 Task: Add an event with the title Third Team Building Game, date ''2024/03/06'', time 03:00and add a description: Participants will learn how to structure their presentations in a clear and logical manner. They will explore techniques for capturing audience attention, developing a compelling opening, organizing content effectively, and delivering a memorable closing.Mark the tasks as Completed , logged in from the account softage.4@softage.netand send the event invitation to softage.10@softage.net and softage.1@softage.net. Set a reminder for the event Every weekday(Monday to Friday)
Action: Mouse moved to (61, 85)
Screenshot: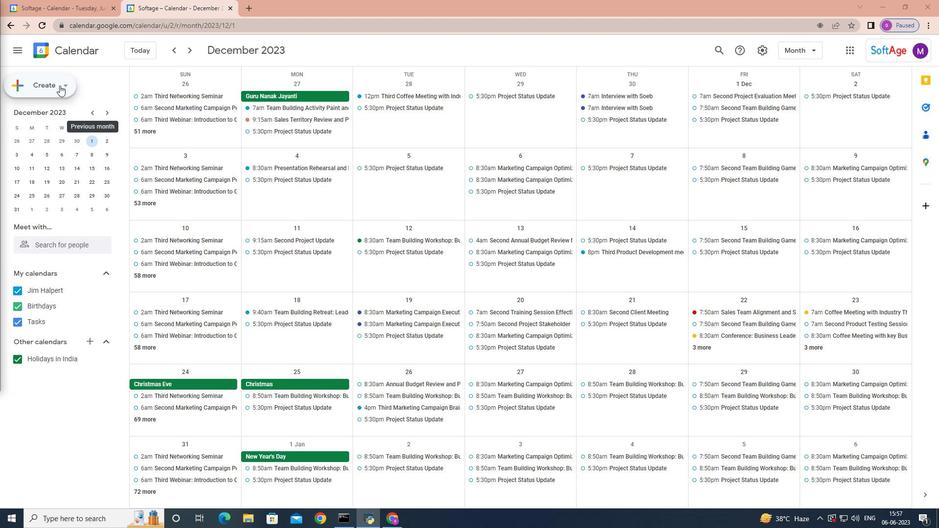 
Action: Mouse pressed left at (61, 85)
Screenshot: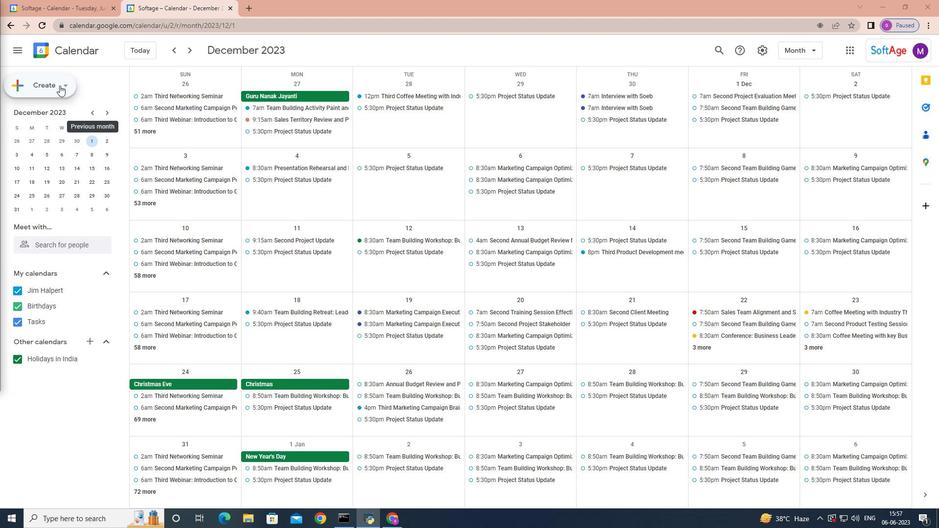
Action: Mouse moved to (56, 108)
Screenshot: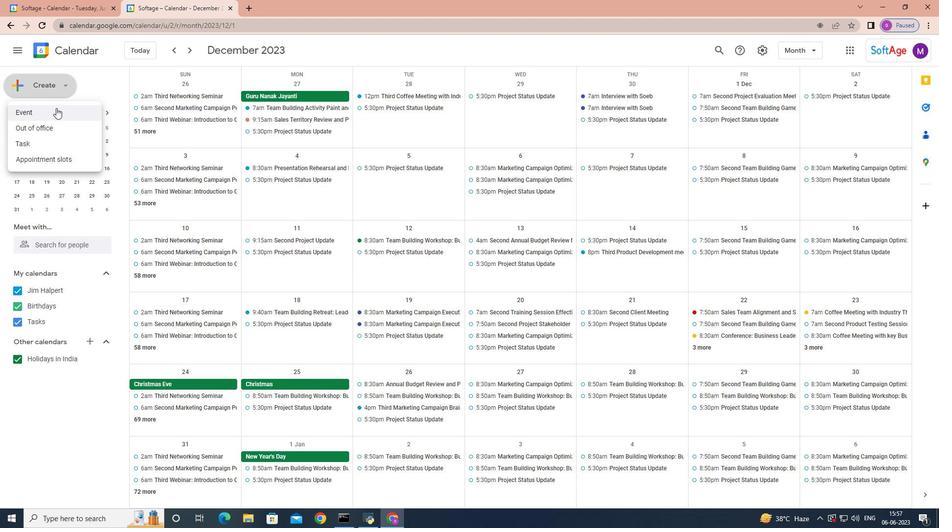 
Action: Mouse pressed left at (56, 108)
Screenshot: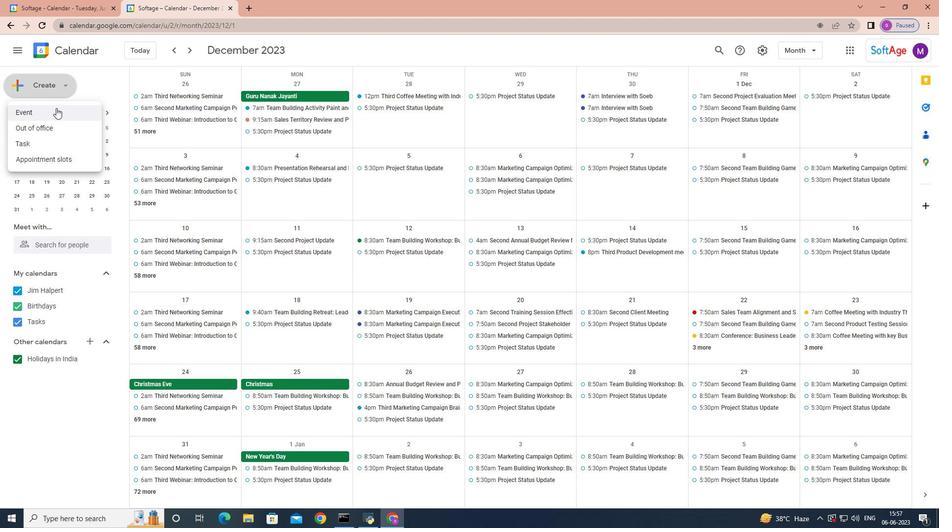 
Action: Mouse moved to (590, 330)
Screenshot: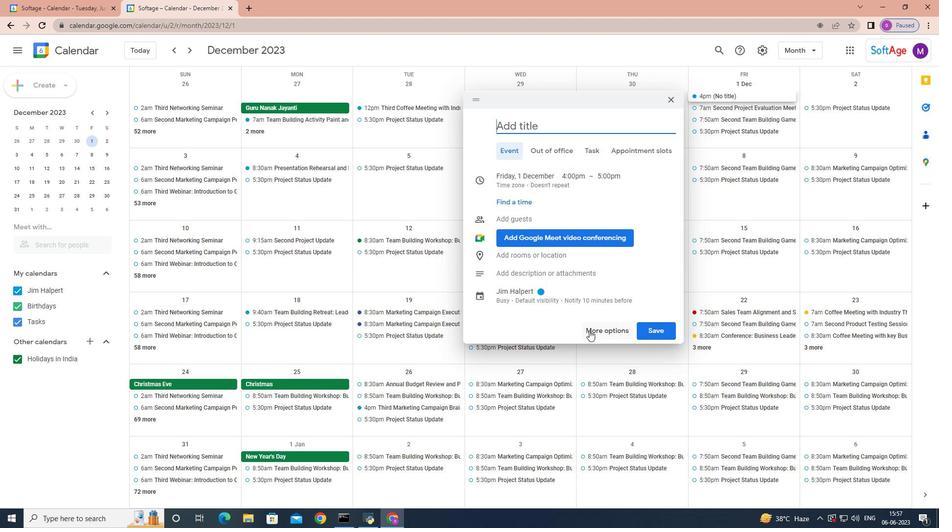 
Action: Mouse pressed left at (590, 330)
Screenshot: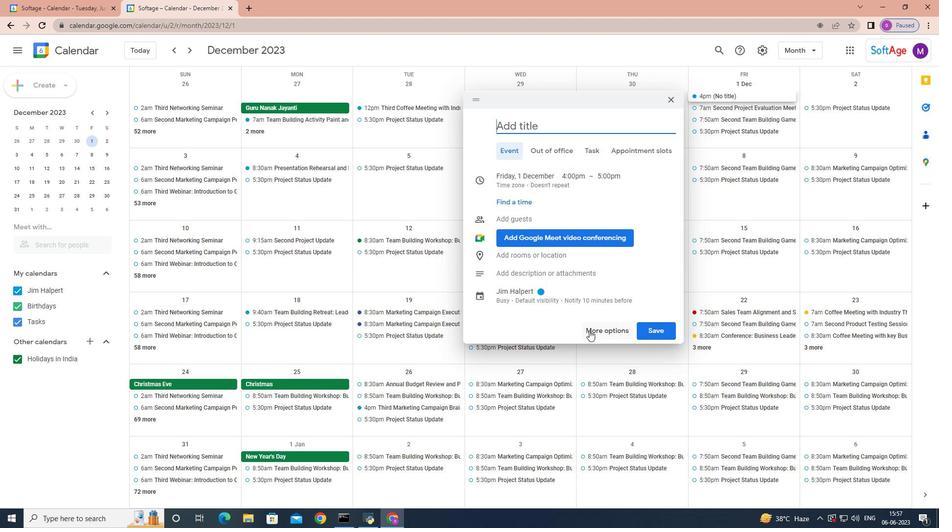 
Action: Mouse moved to (485, 336)
Screenshot: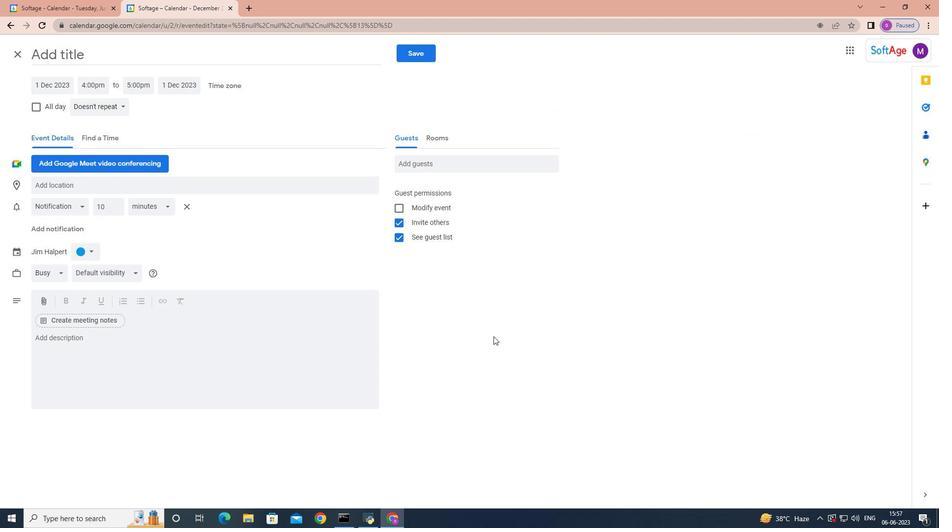 
Action: Key pressed <Key.shift>Third<Key.space><Key.shift>Team<Key.space><Key.shift>V<Key.backspace><Key.shift><Key.shift>Building<Key.space><Key.shift>F<Key.backspace><Key.shift>Game
Screenshot: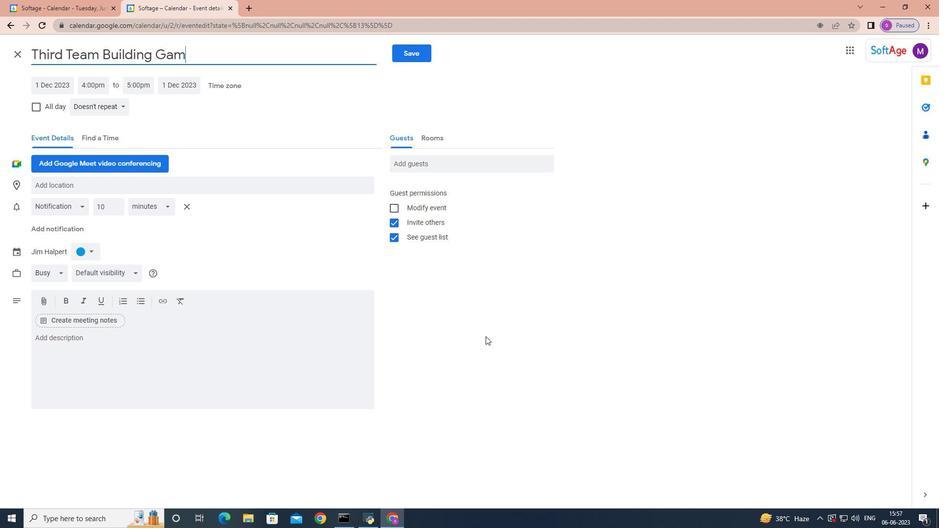 
Action: Mouse moved to (58, 84)
Screenshot: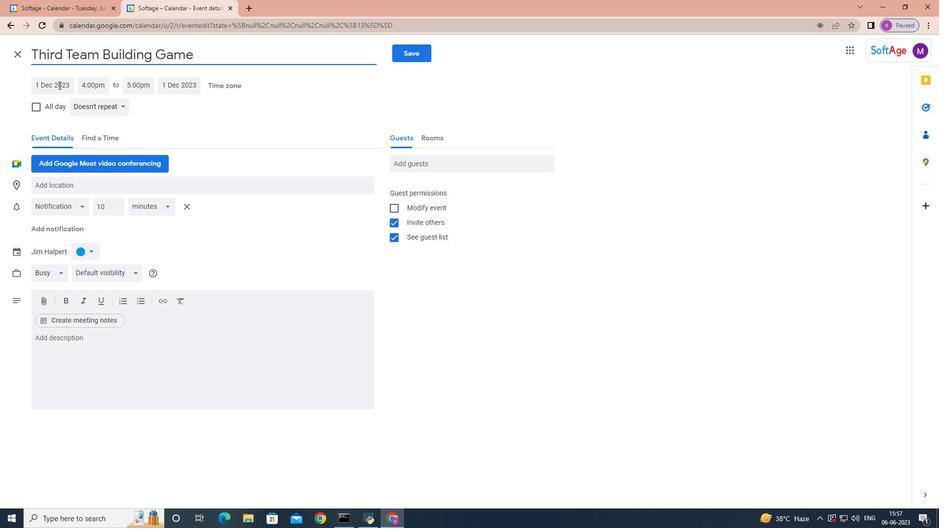 
Action: Mouse pressed left at (58, 84)
Screenshot: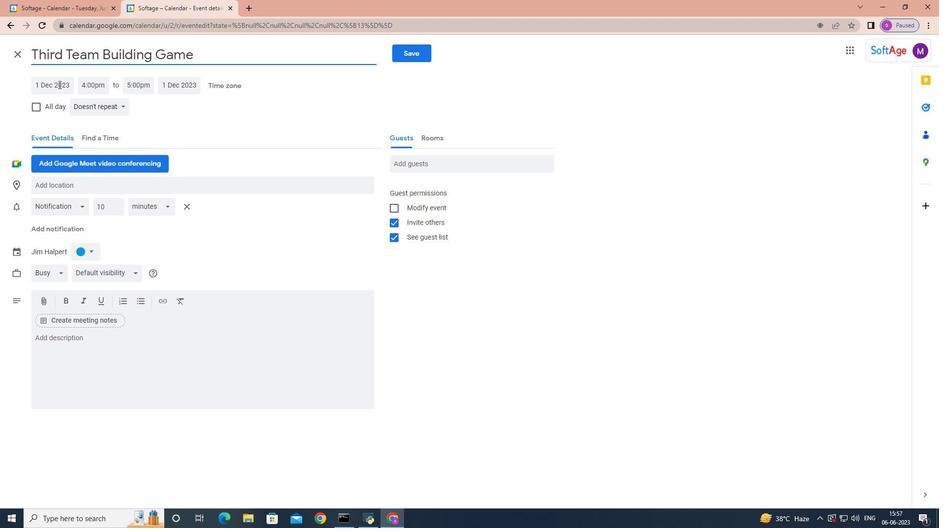 
Action: Mouse moved to (154, 106)
Screenshot: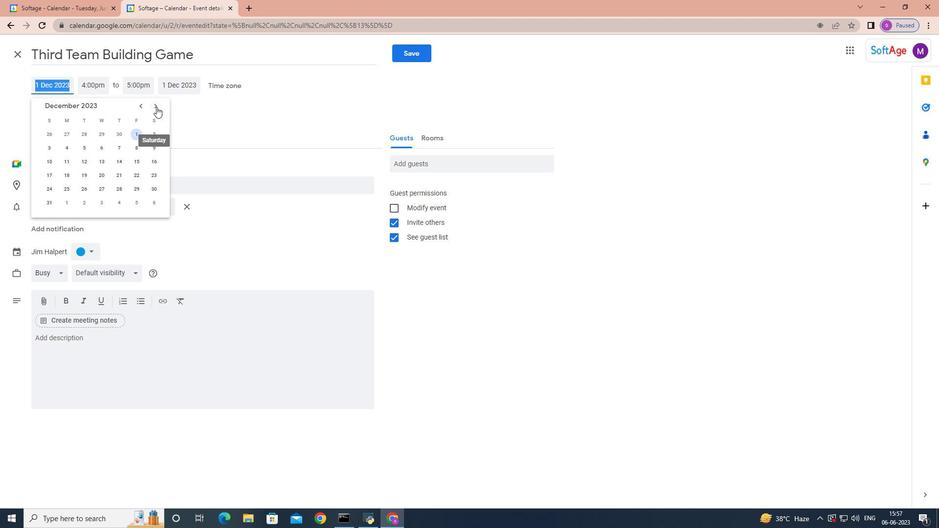 
Action: Mouse pressed left at (154, 106)
Screenshot: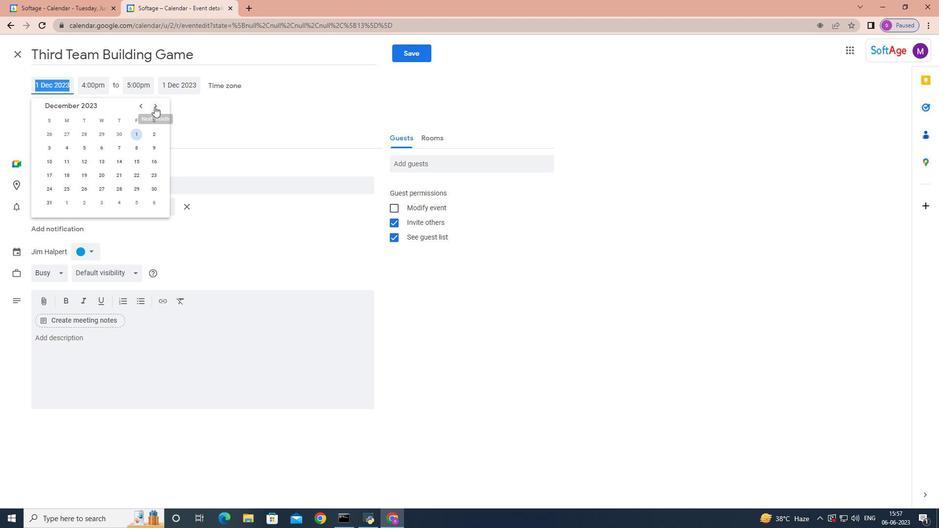 
Action: Mouse pressed left at (154, 106)
Screenshot: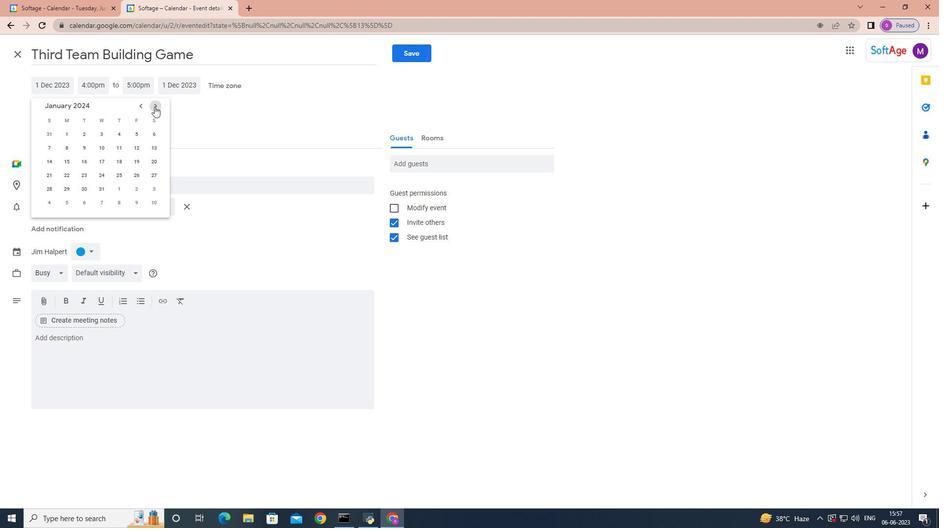 
Action: Mouse pressed left at (154, 106)
Screenshot: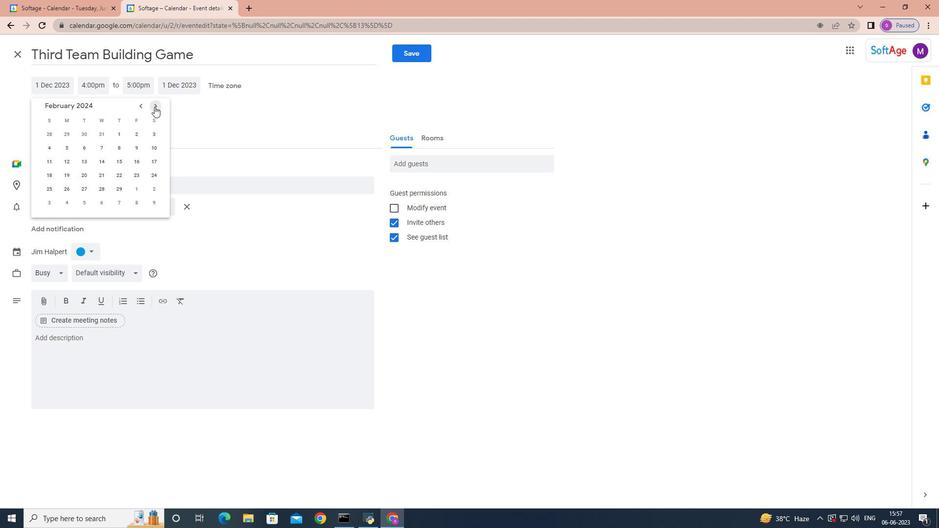 
Action: Mouse moved to (47, 147)
Screenshot: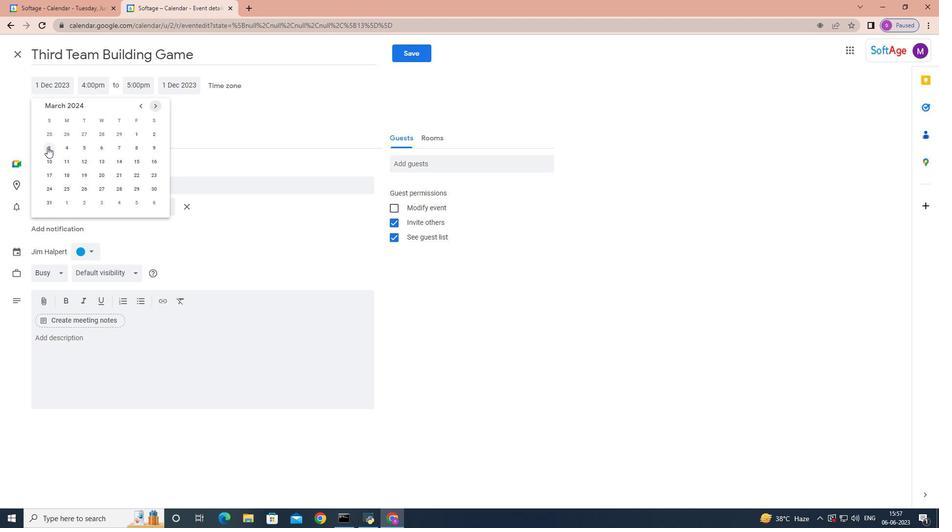 
Action: Mouse pressed left at (47, 147)
Screenshot: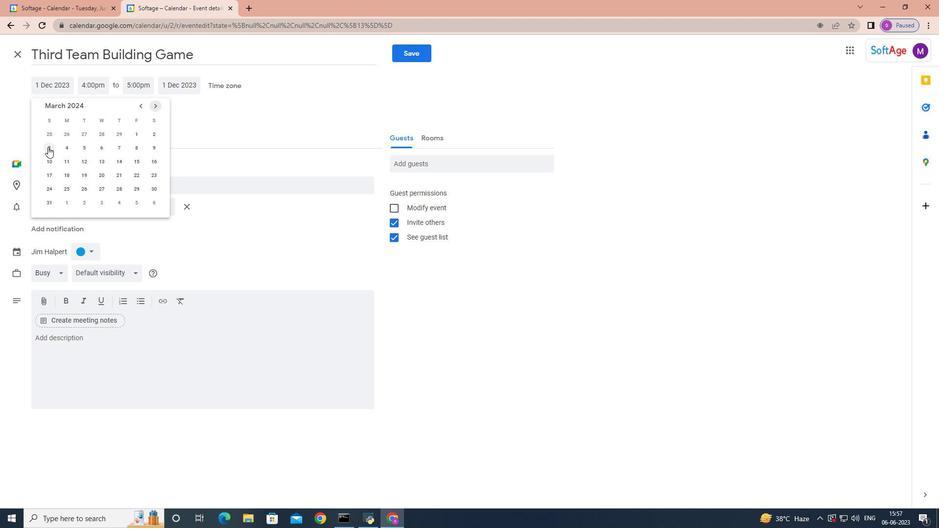 
Action: Mouse moved to (67, 85)
Screenshot: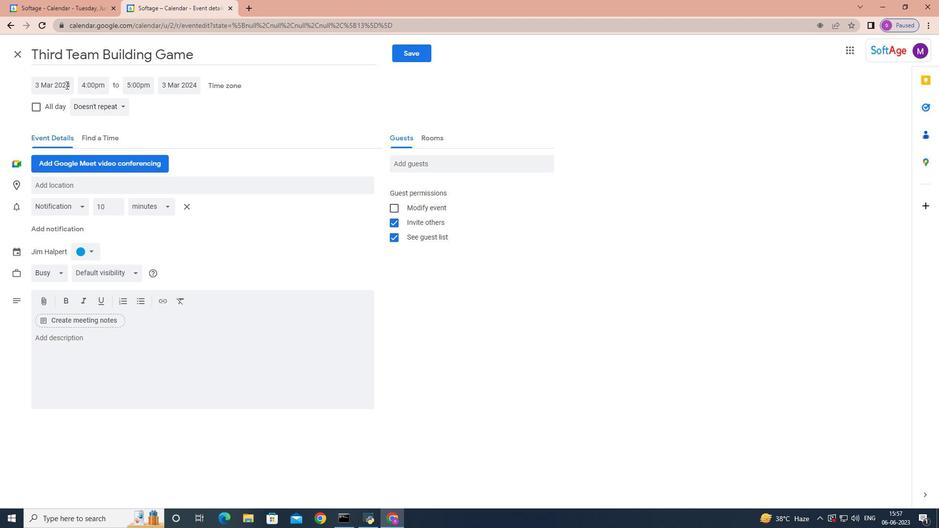 
Action: Mouse pressed left at (67, 85)
Screenshot: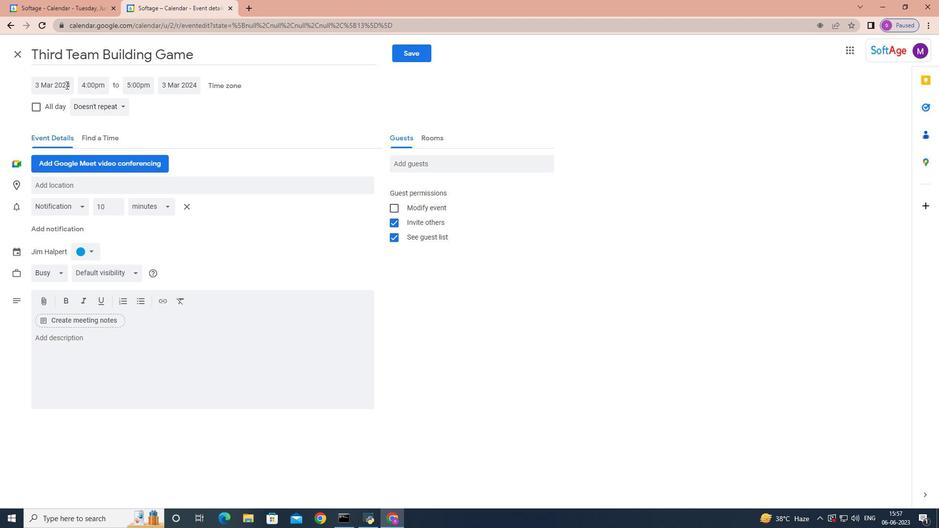 
Action: Mouse moved to (103, 144)
Screenshot: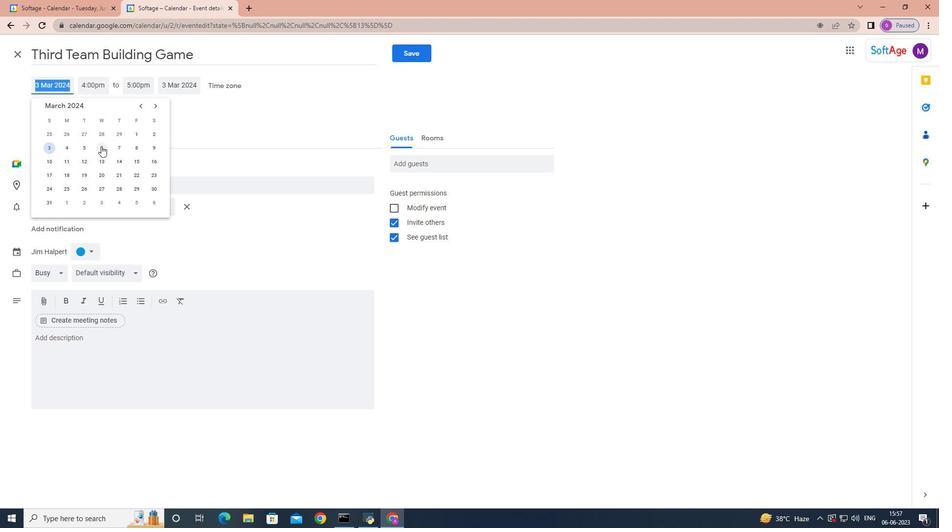 
Action: Mouse pressed left at (103, 144)
Screenshot: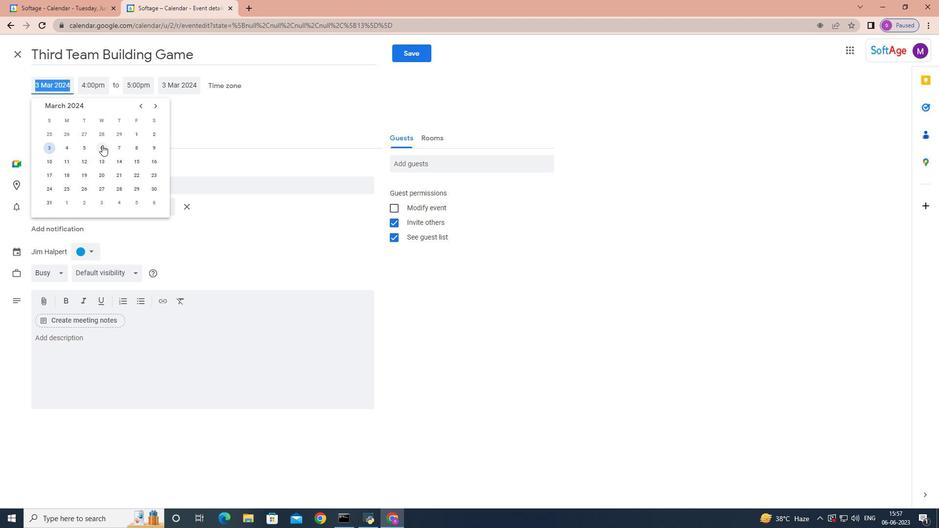 
Action: Mouse moved to (91, 87)
Screenshot: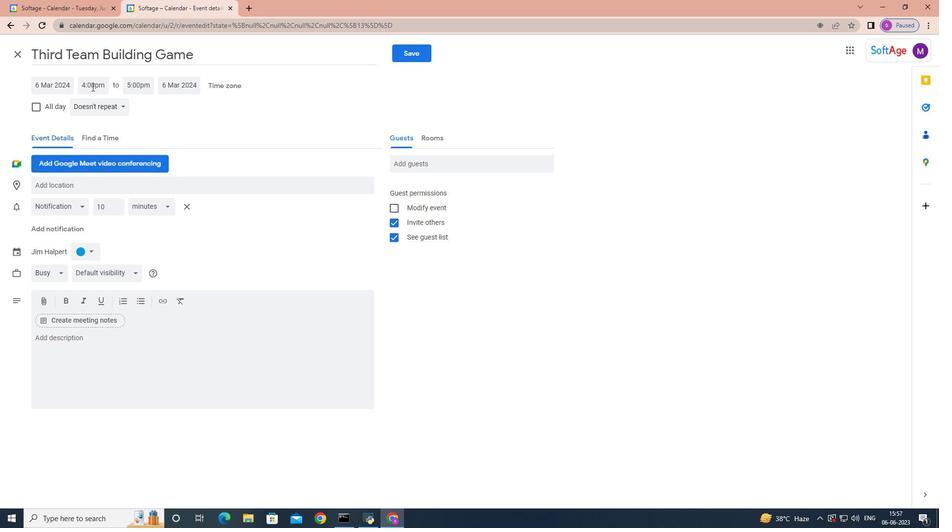 
Action: Mouse pressed left at (91, 87)
Screenshot: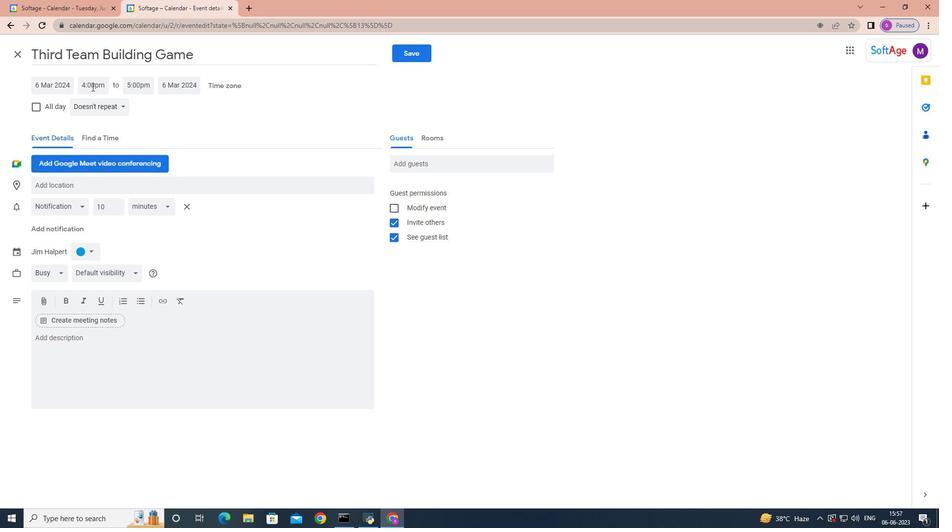 
Action: Mouse moved to (112, 135)
Screenshot: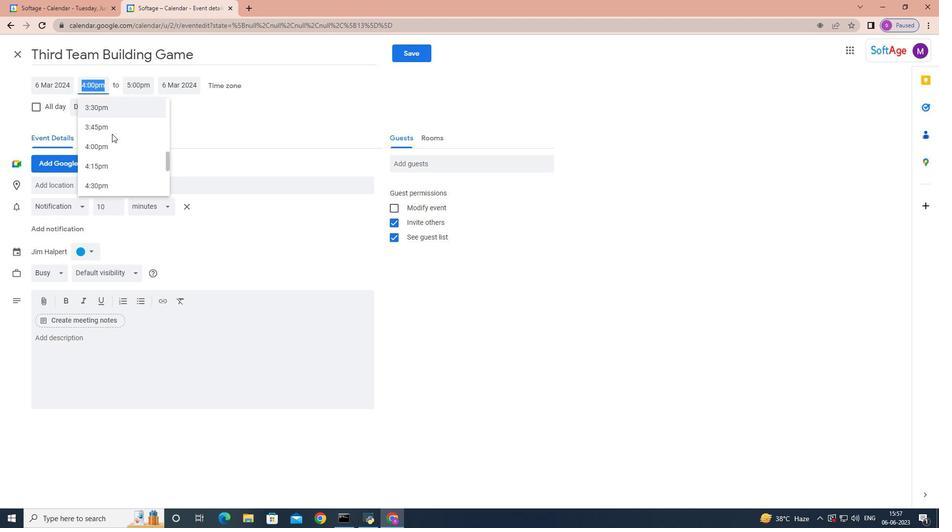 
Action: Mouse scrolled (112, 135) with delta (0, 0)
Screenshot: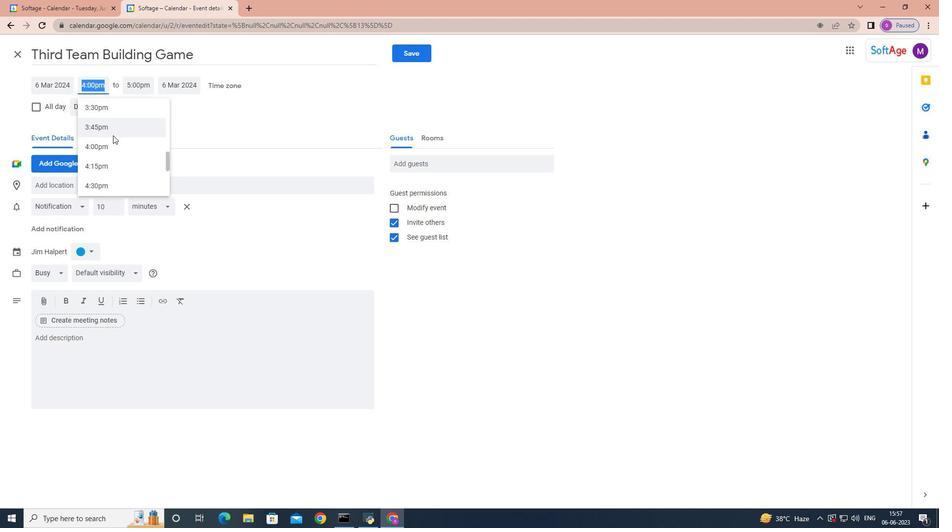 
Action: Mouse moved to (109, 118)
Screenshot: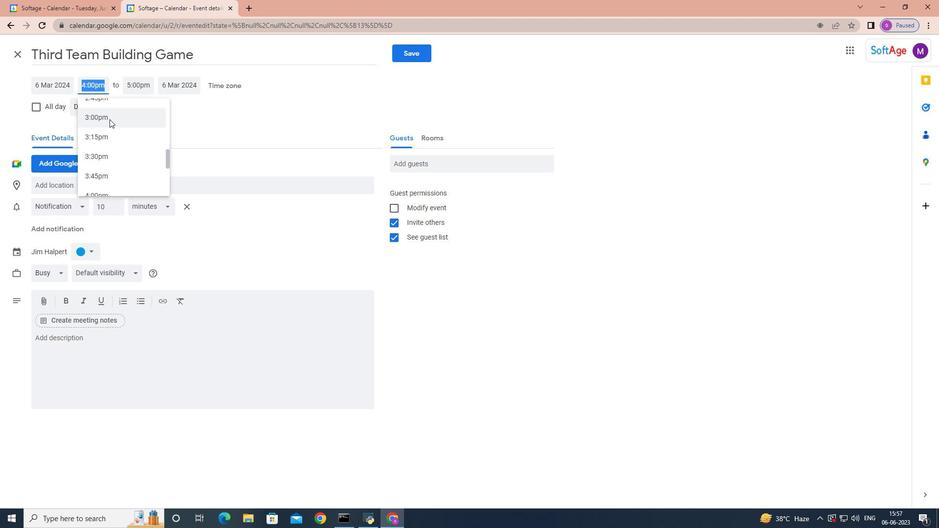 
Action: Mouse pressed left at (109, 118)
Screenshot: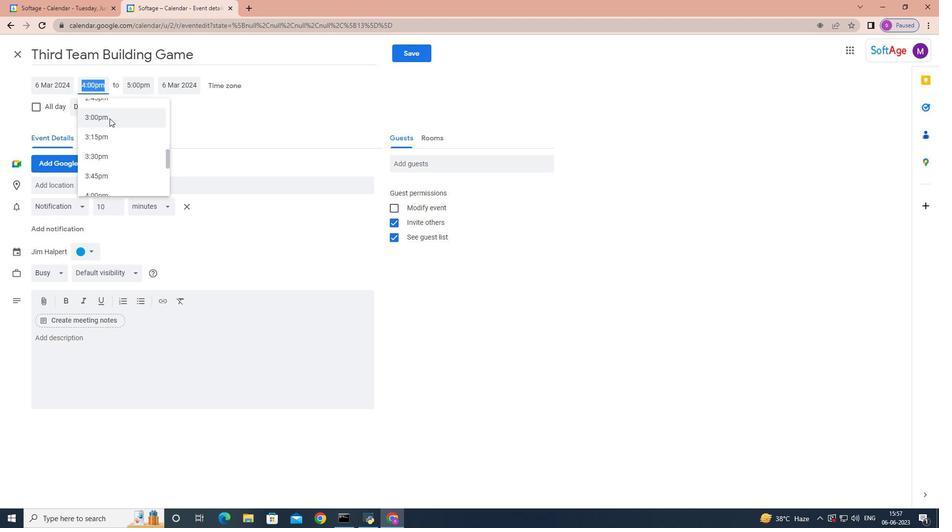 
Action: Mouse moved to (85, 349)
Screenshot: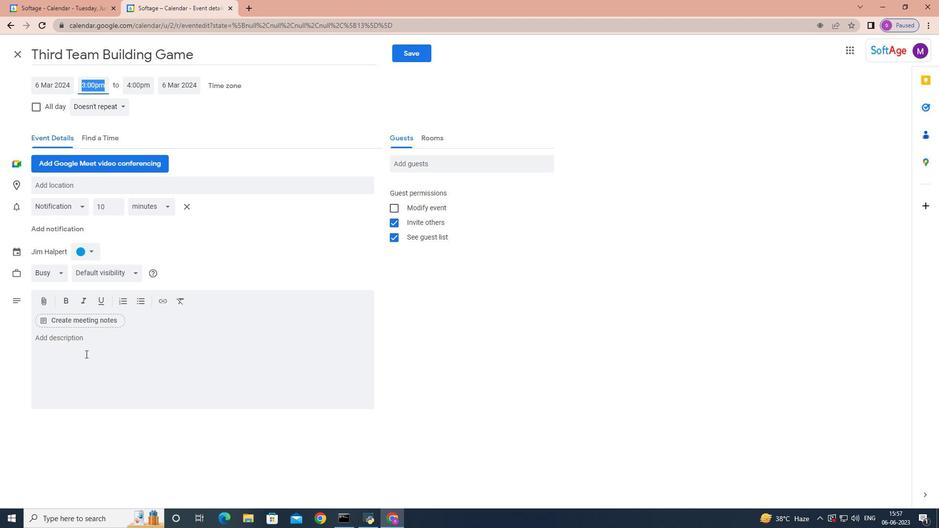 
Action: Mouse pressed left at (85, 349)
Screenshot: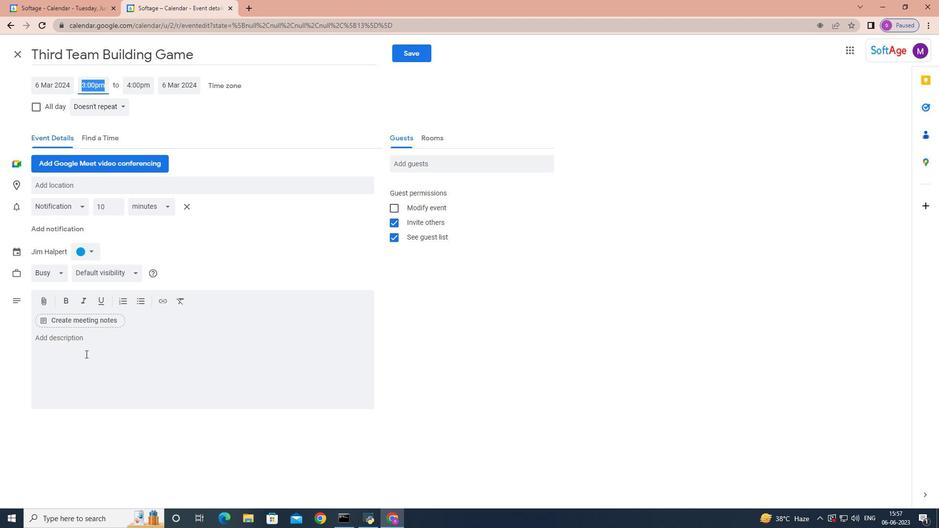 
Action: Key pressed <Key.shift>Participants<Key.space>will<Key.space>learn<Key.space>how<Key.space>to<Key.space>structure<Key.space>their<Key.space>presentations<Key.space>in<Key.space>ac<Key.backspace><Key.space>clear<Key.space>and<Key.space>logical<Key.space>manner.<Key.space><Key.shift>They<Key.space>will<Key.space>explore<Key.space>techno<Key.backspace>iques<Key.space>for<Key.space>capturing<Key.space>audience<Key.space>attention,<Key.space>developing<Key.space>a<Key.space>compelling<Key.space>openng<Key.space><Key.backspace><Key.backspace><Key.backspace>ing<Key.space><Key.backspace>,<Key.space>oe<Key.backspace>rganizing<Key.space>content<Key.space>effev<Key.backspace>ctively<Key.space><Key.backspace>,<Key.space>and<Key.space>delivering<Key.space>a<Key.space>memorable<Key.space>closing<Key.space><Key.backspace>.
Screenshot: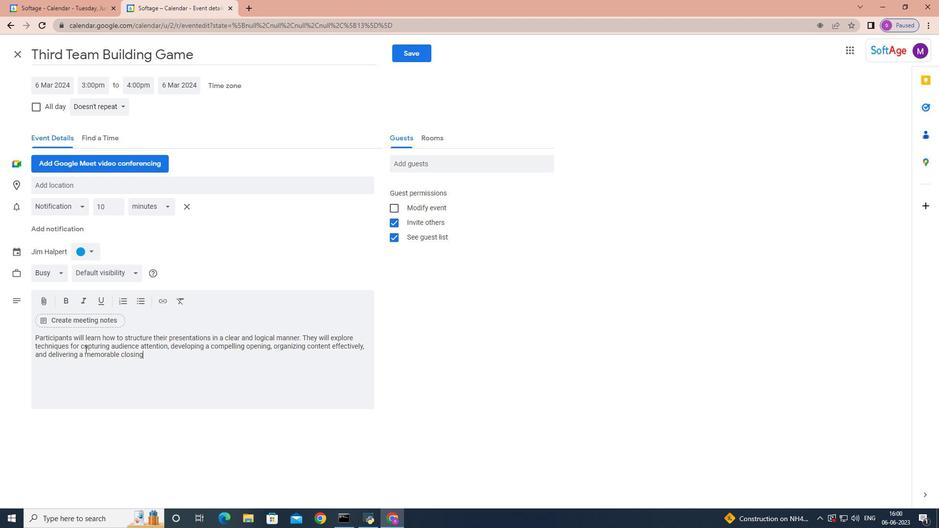 
Action: Mouse moved to (413, 163)
Screenshot: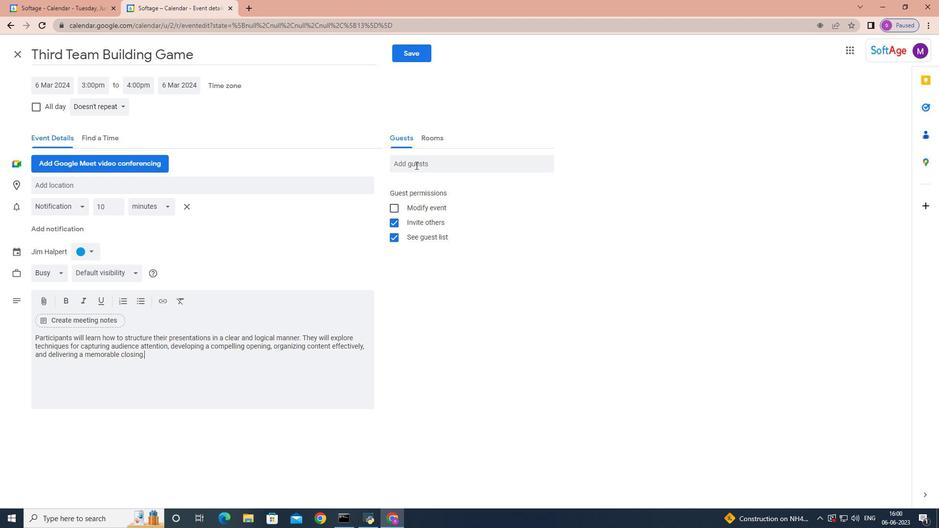 
Action: Mouse pressed left at (413, 163)
Screenshot: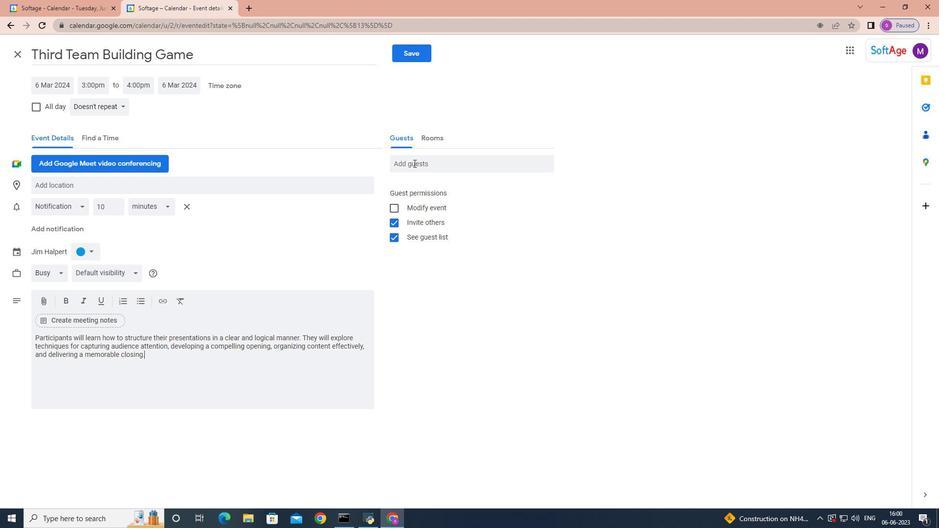 
Action: Mouse moved to (381, 162)
Screenshot: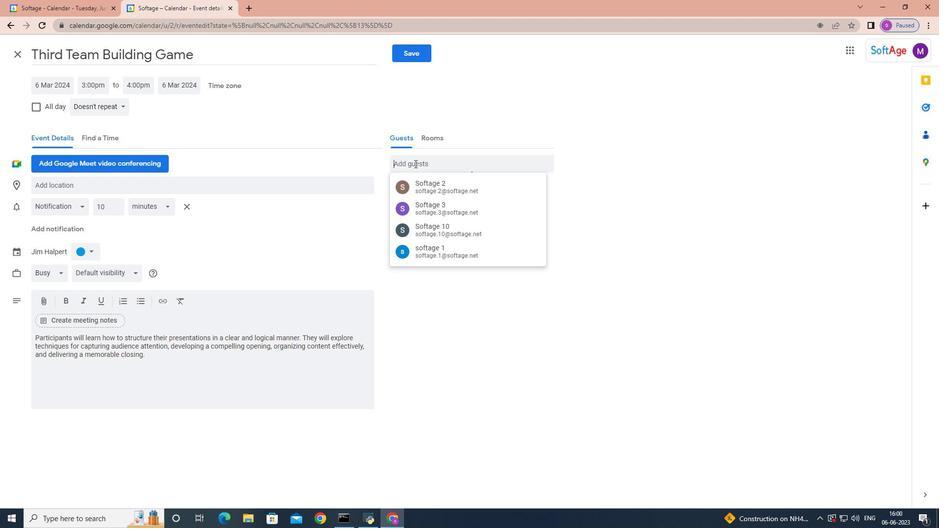 
Action: Key pressed softage.10
Screenshot: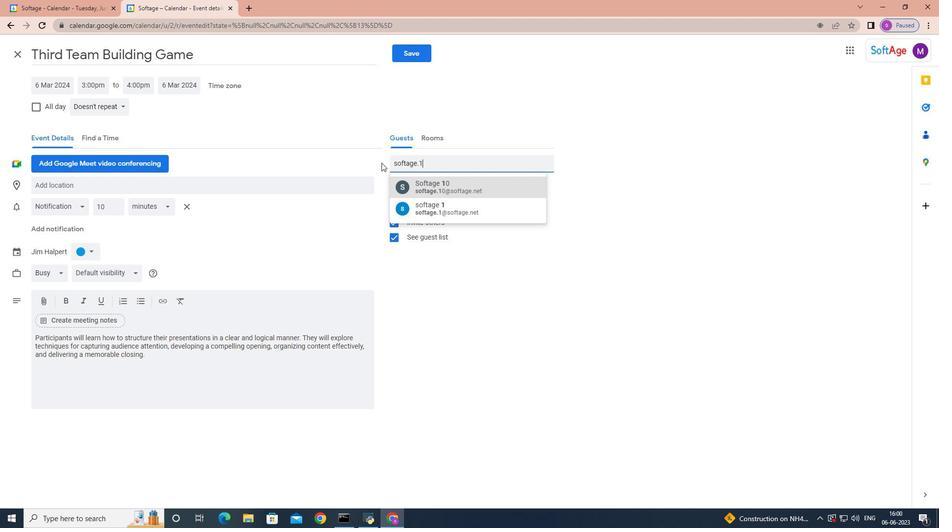 
Action: Mouse moved to (422, 189)
Screenshot: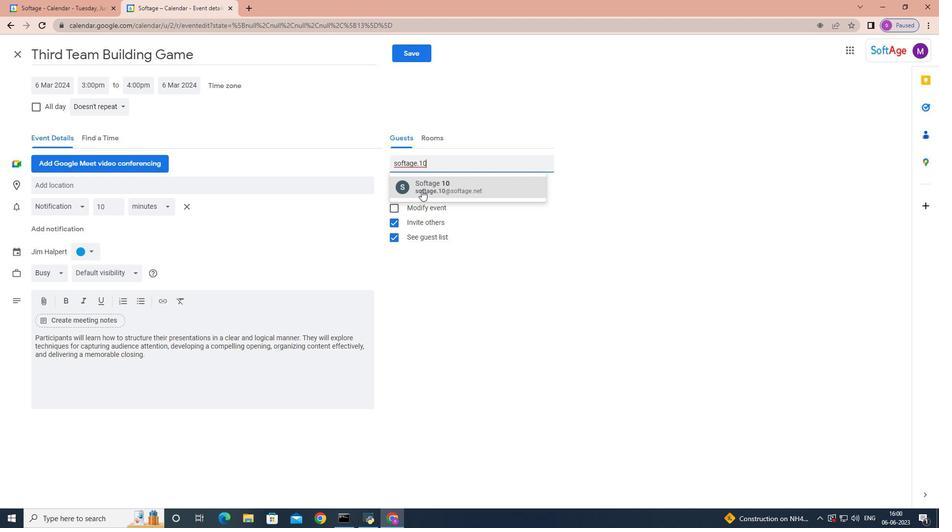 
Action: Mouse pressed left at (422, 189)
Screenshot: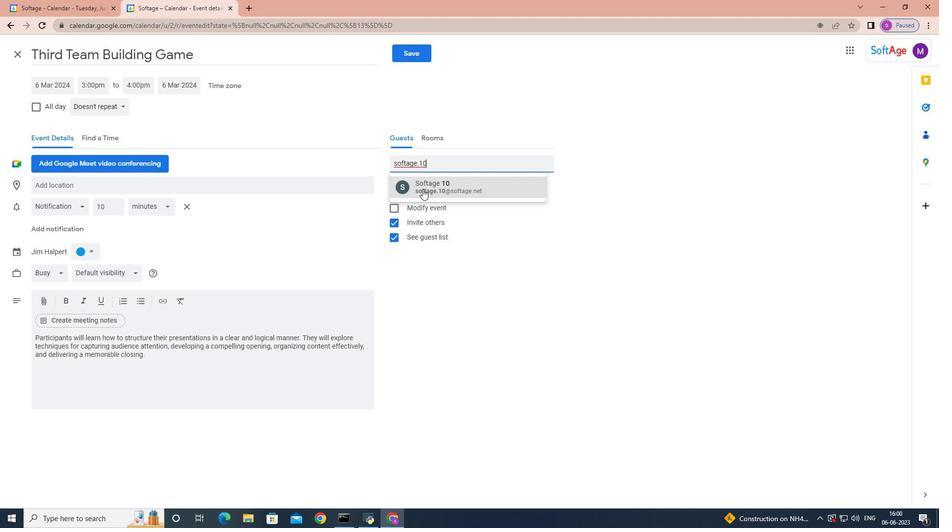 
Action: Mouse moved to (407, 185)
Screenshot: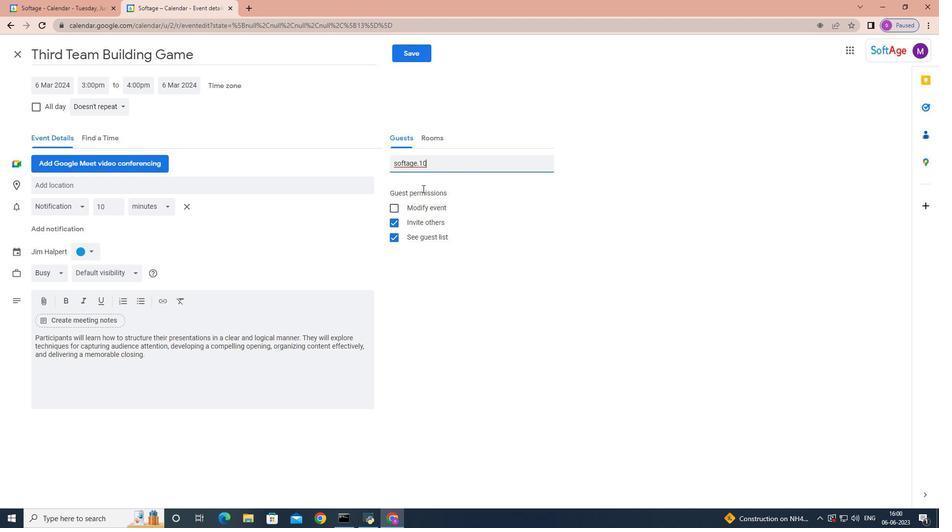 
Action: Key pressed softage.1
Screenshot: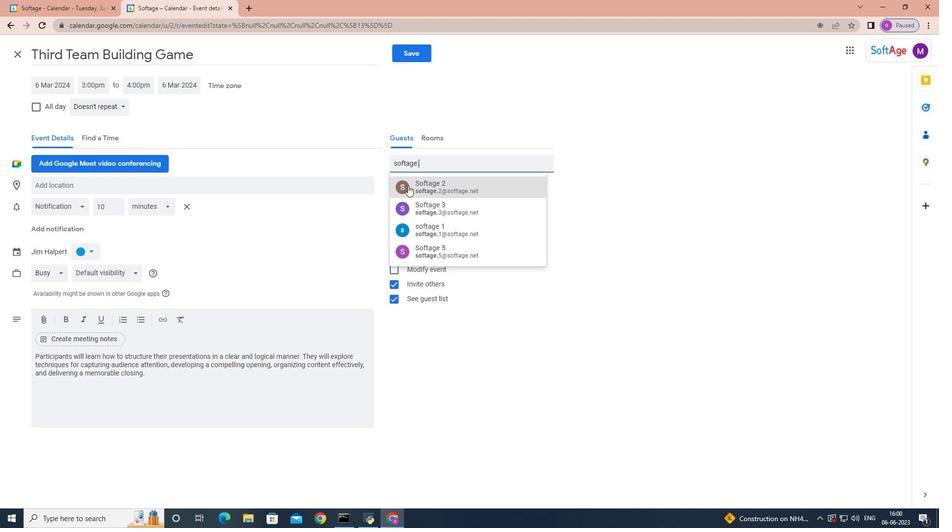 
Action: Mouse pressed left at (407, 185)
Screenshot: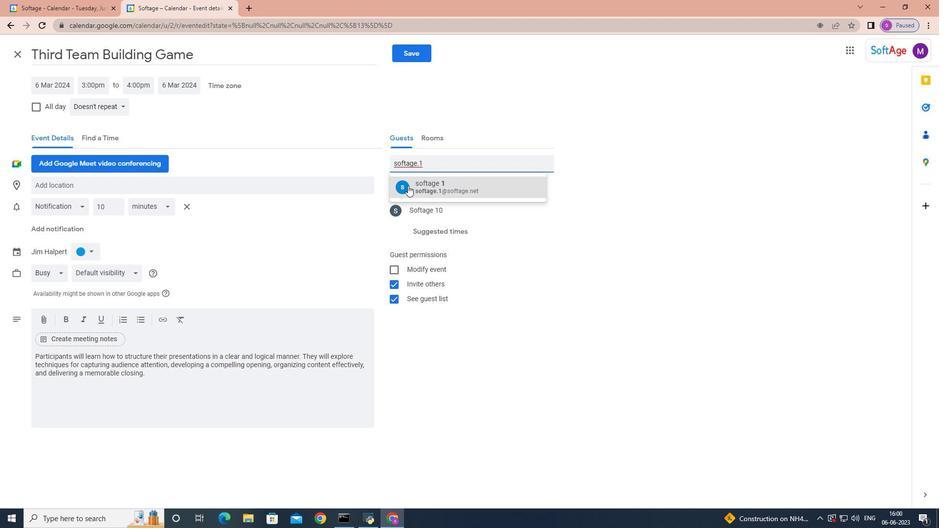 
Action: Mouse moved to (123, 105)
Screenshot: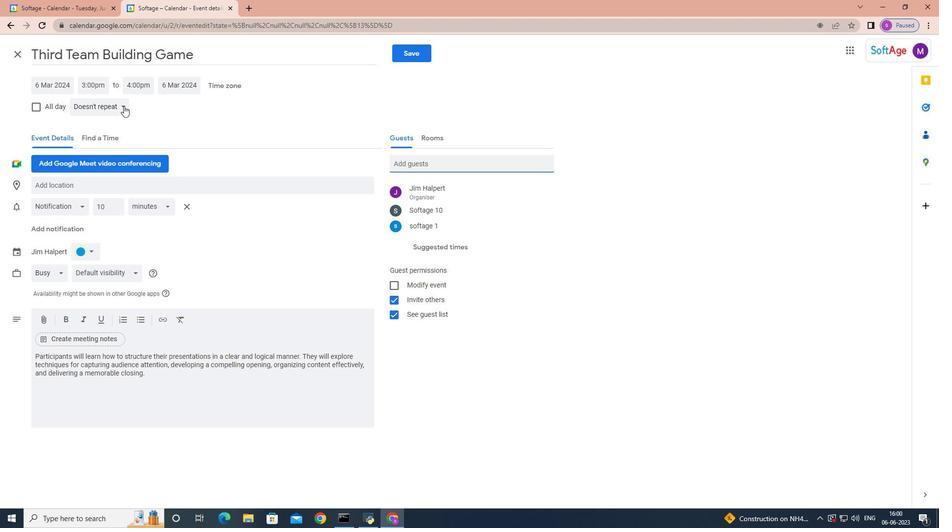 
Action: Mouse pressed left at (123, 105)
Screenshot: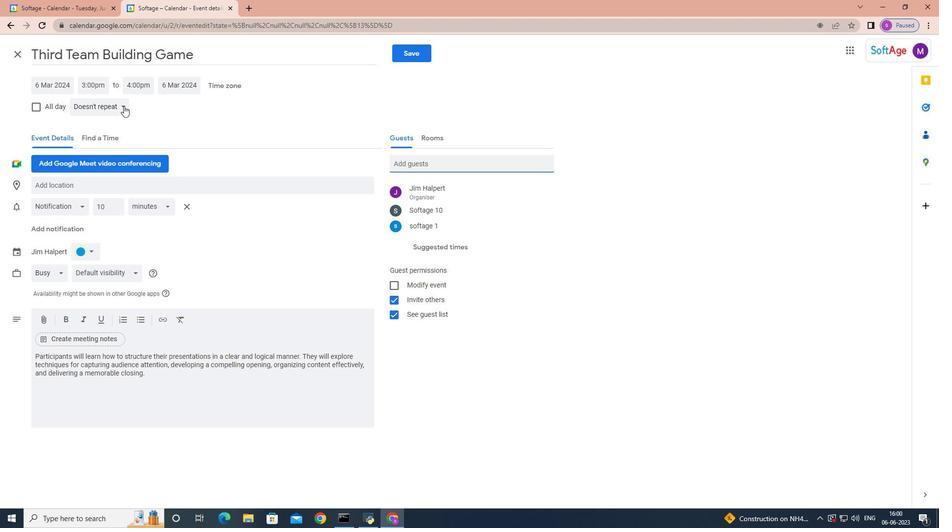
Action: Mouse moved to (138, 194)
Screenshot: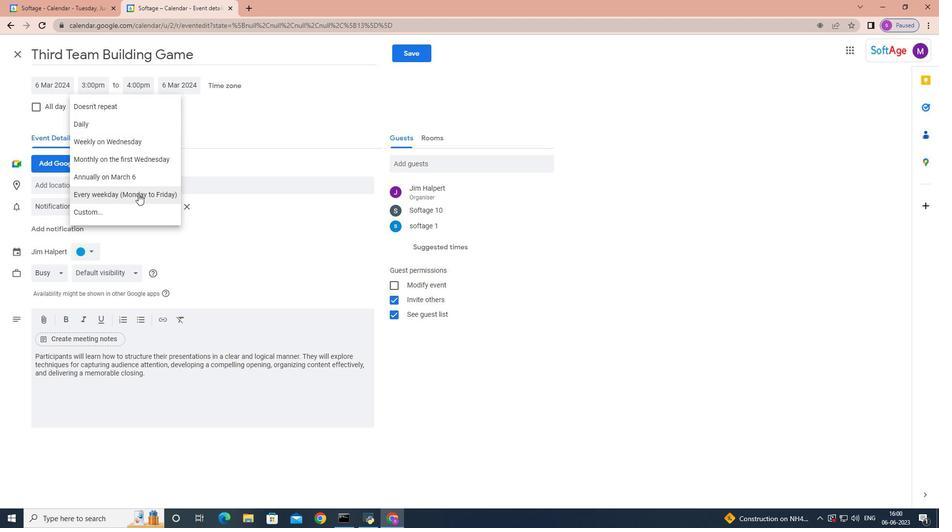 
Action: Mouse pressed left at (138, 194)
Screenshot: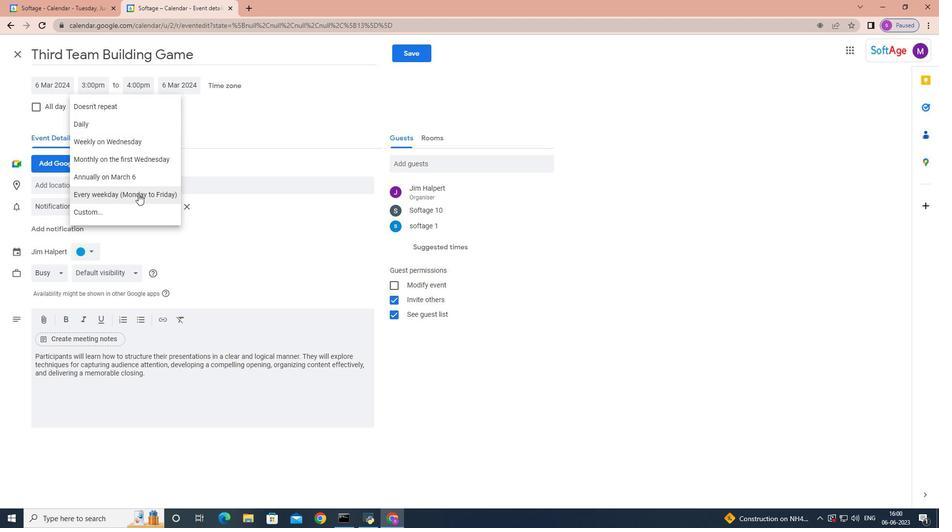 
Action: Mouse moved to (410, 52)
Screenshot: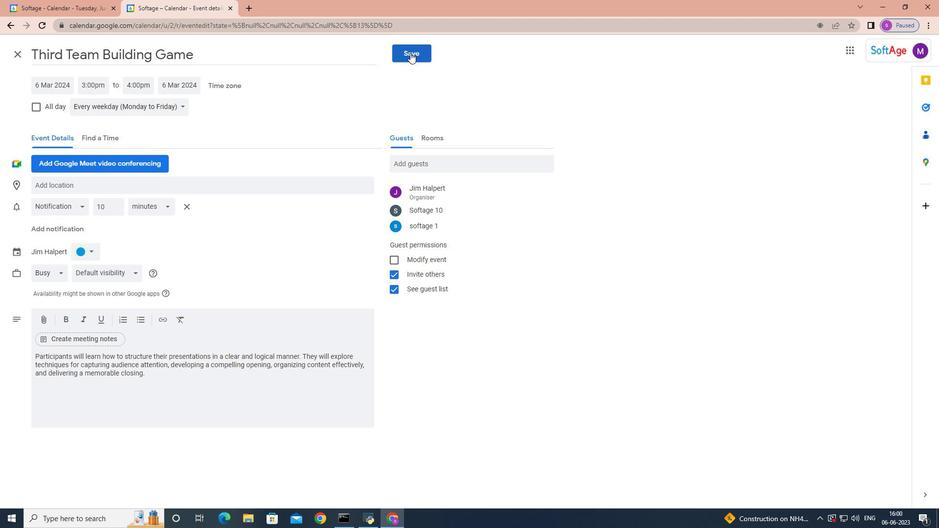 
Action: Mouse pressed left at (410, 52)
Screenshot: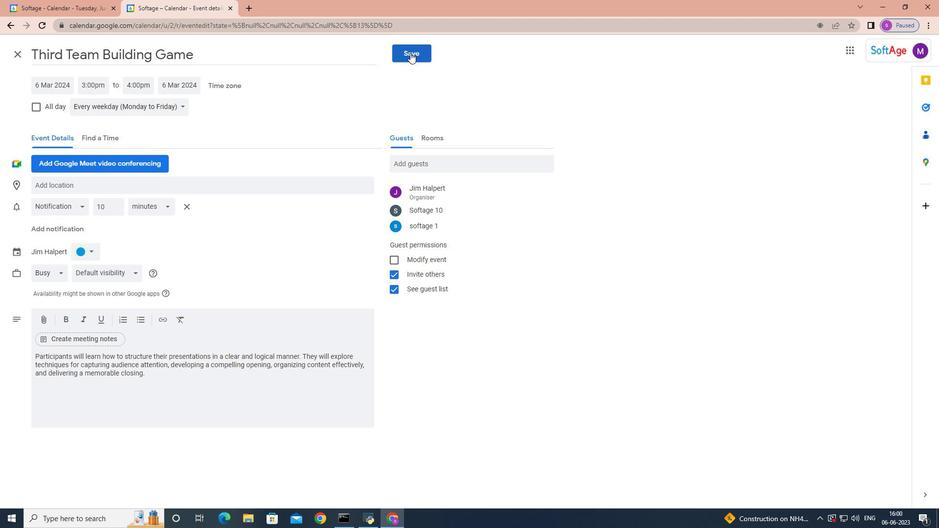 
Action: Mouse moved to (564, 294)
Screenshot: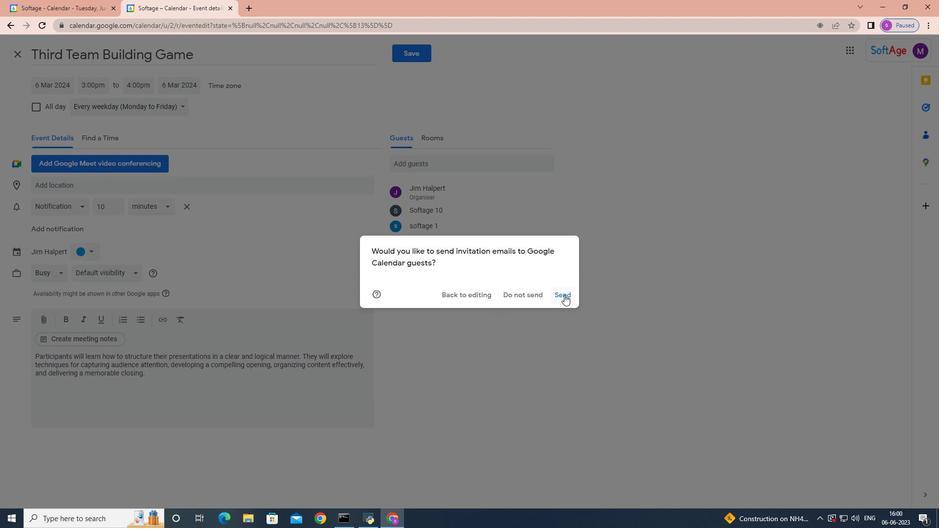 
Action: Mouse pressed left at (564, 294)
Screenshot: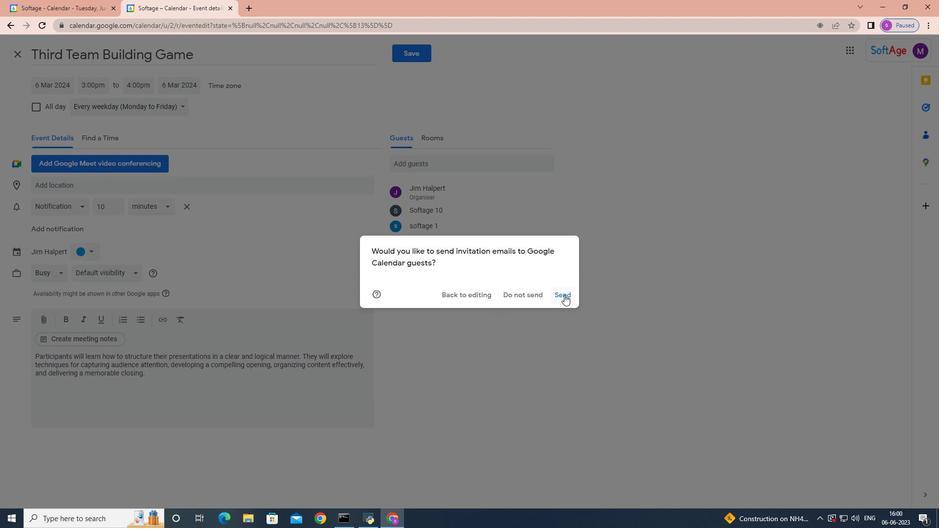 
Action: Mouse moved to (564, 294)
Screenshot: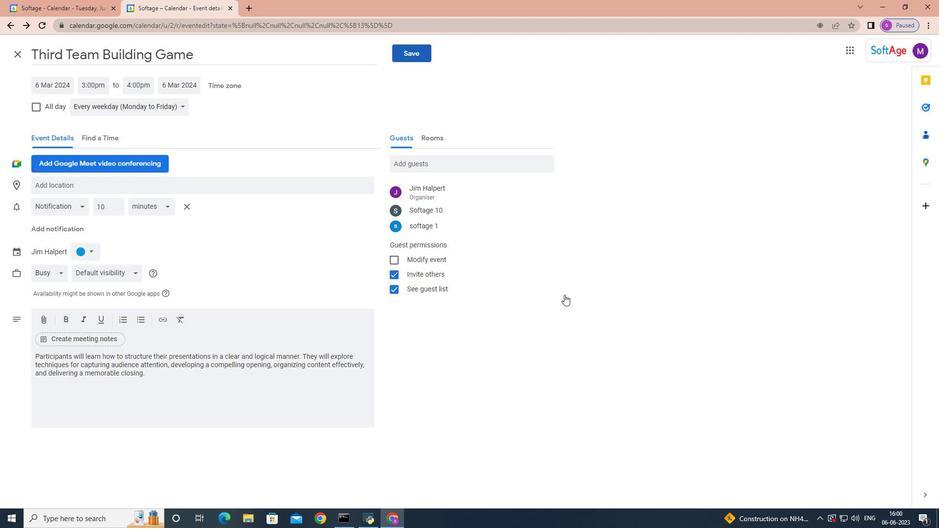 
